 Task: Plan a trip to Taitung City, Taiwan from 10th November, 2023 to 25th November, 2023 for 4 adults.4 bedrooms having 4 beds and 4 bathrooms. Property type can be hotel. Amenities needed are: wifi, TV, free parkinig on premises, gym, breakfast. Look for 4 properties as per requirement.
Action: Mouse moved to (404, 58)
Screenshot: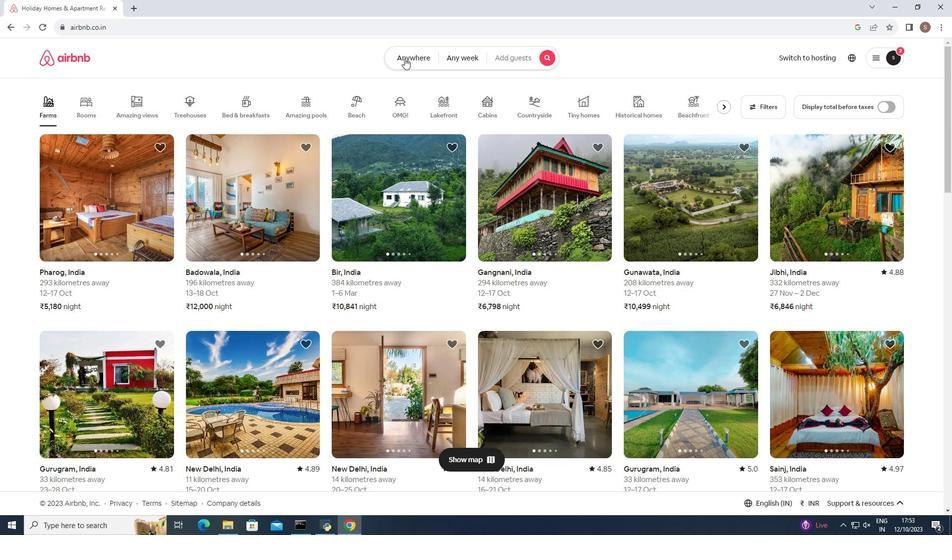 
Action: Mouse pressed left at (404, 58)
Screenshot: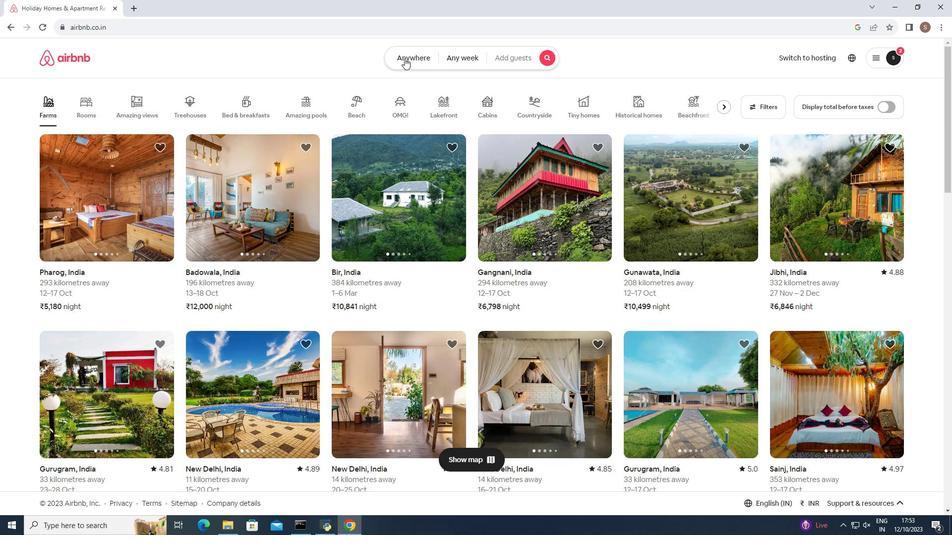 
Action: Mouse moved to (318, 90)
Screenshot: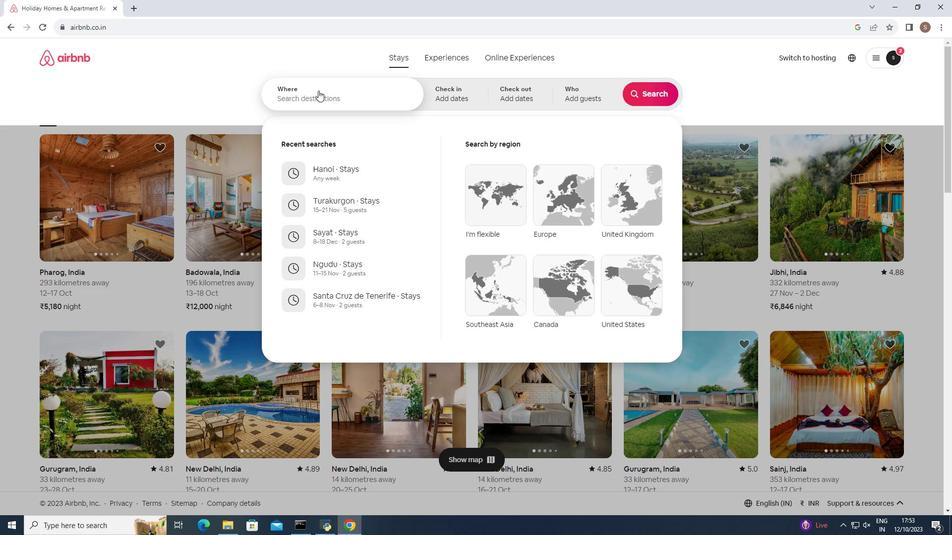 
Action: Mouse pressed left at (318, 90)
Screenshot: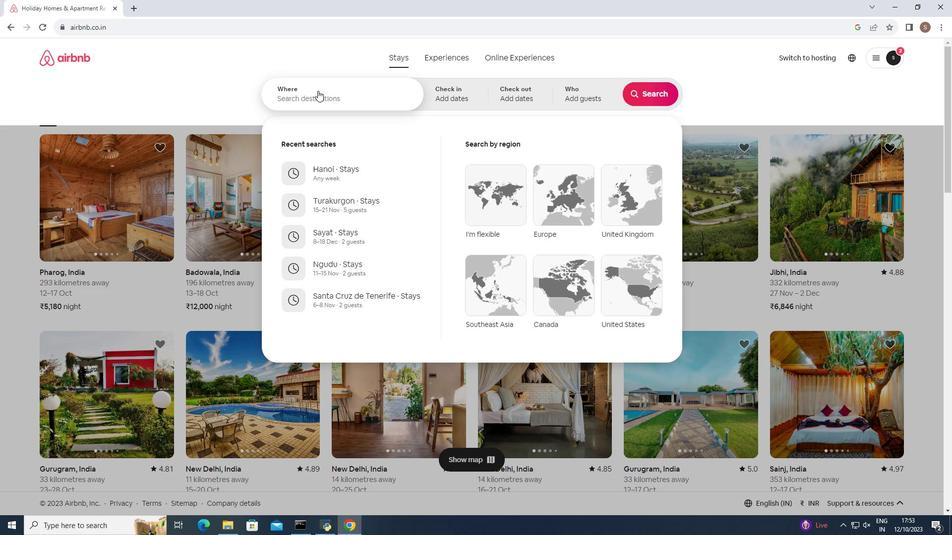 
Action: Key pressed <Key.shift><Key.shift>Taitung<Key.space><Key.shift>City,<Key.space><Key.shift>Taiwan<Key.enter>
Screenshot: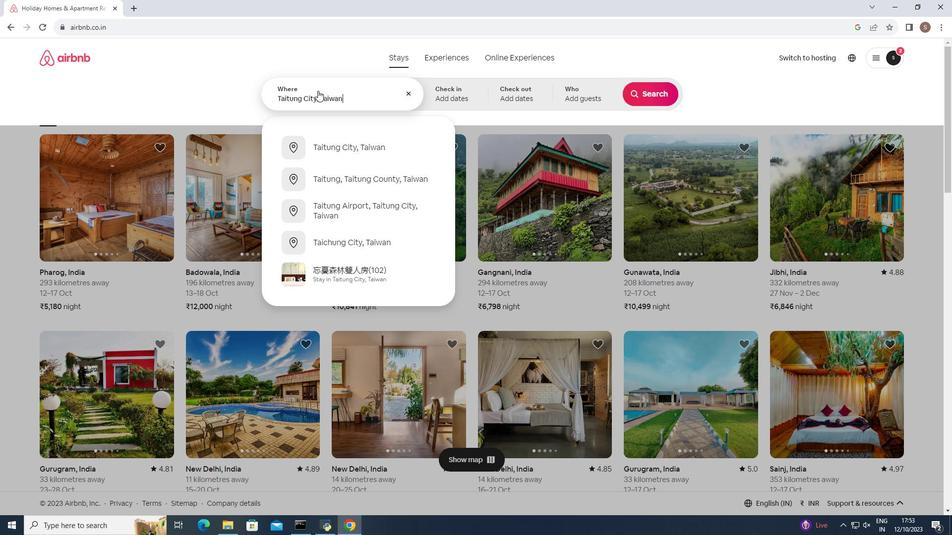 
Action: Mouse moved to (610, 240)
Screenshot: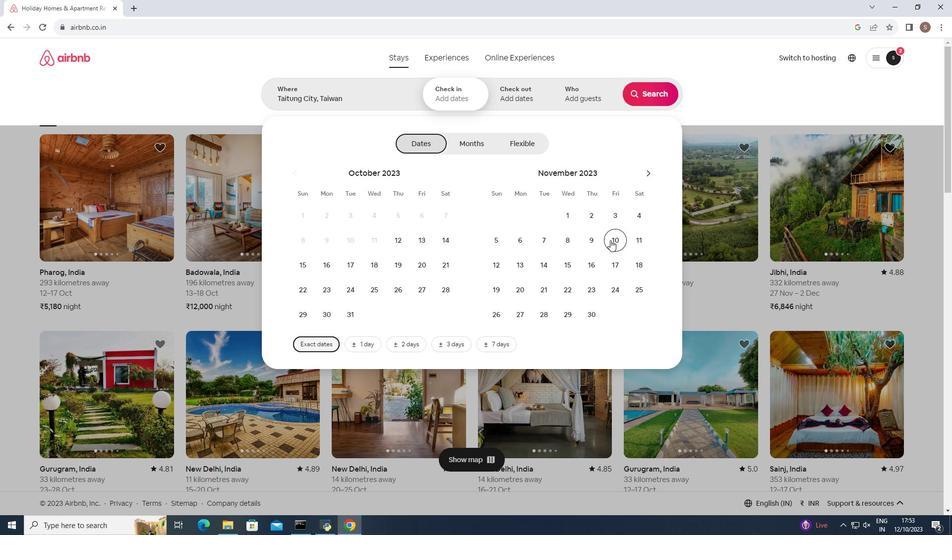 
Action: Mouse pressed left at (610, 240)
Screenshot: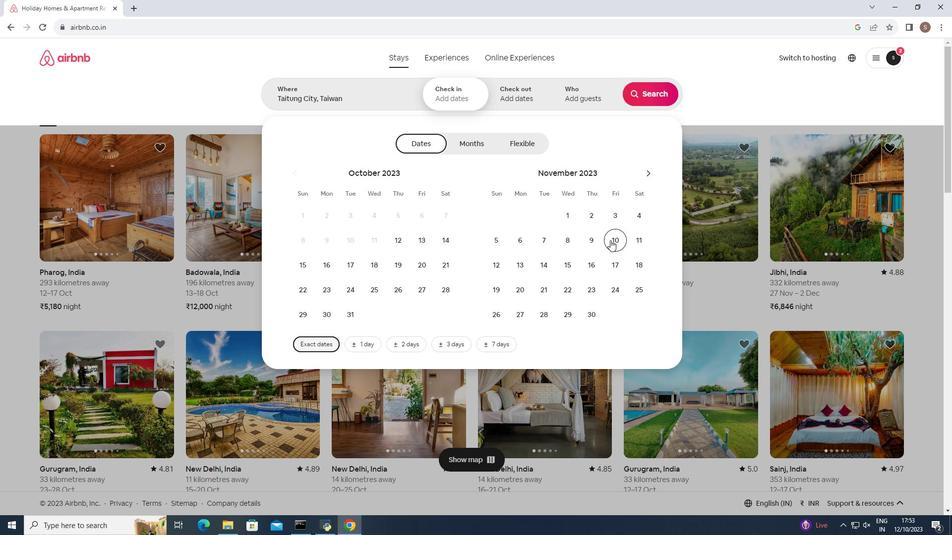
Action: Mouse moved to (635, 288)
Screenshot: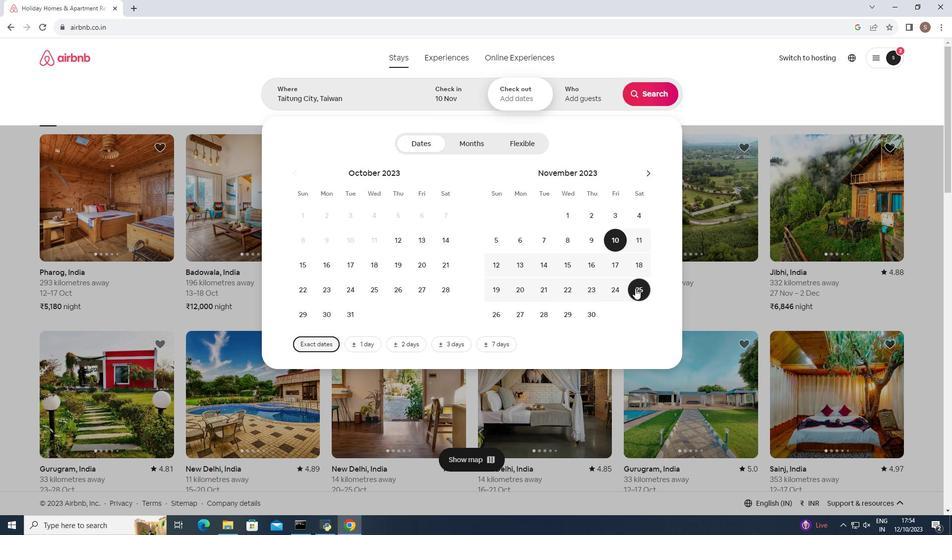 
Action: Mouse pressed left at (635, 288)
Screenshot: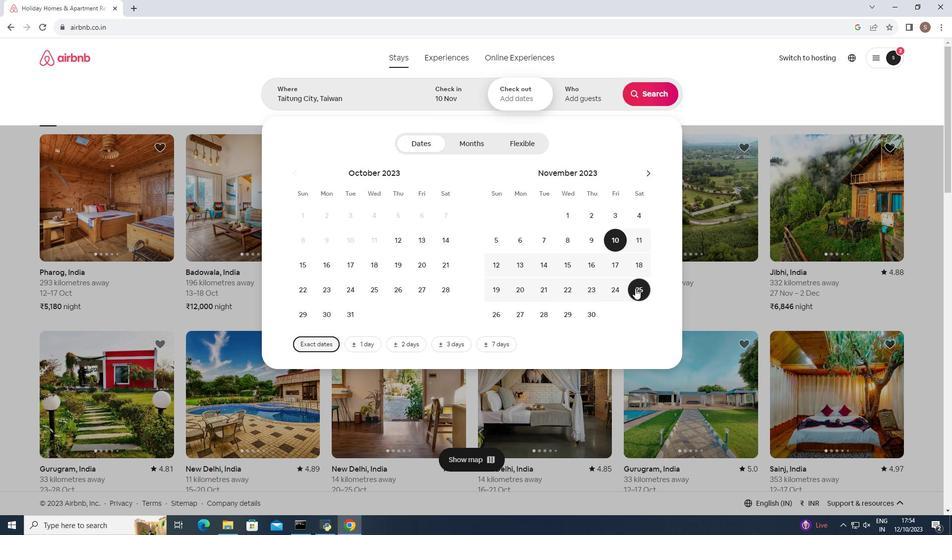 
Action: Mouse moved to (581, 98)
Screenshot: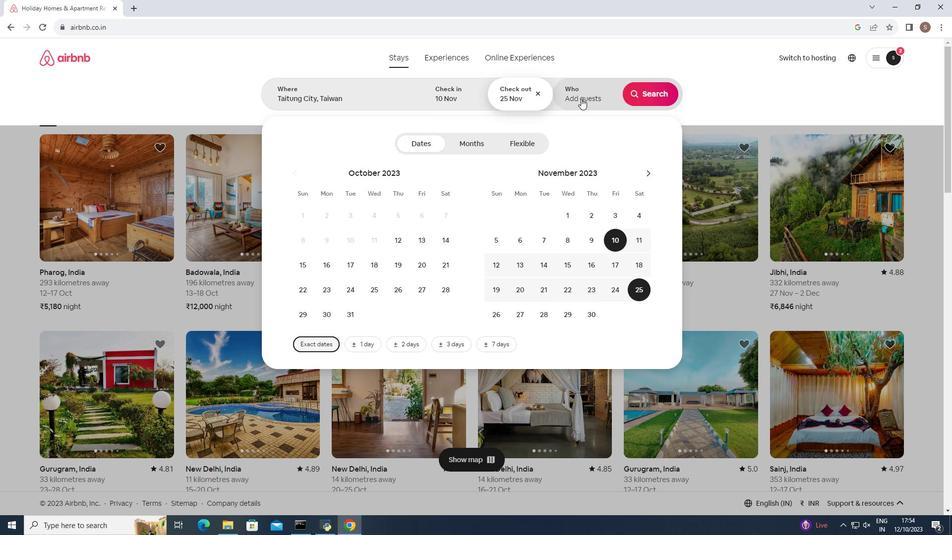 
Action: Mouse pressed left at (581, 98)
Screenshot: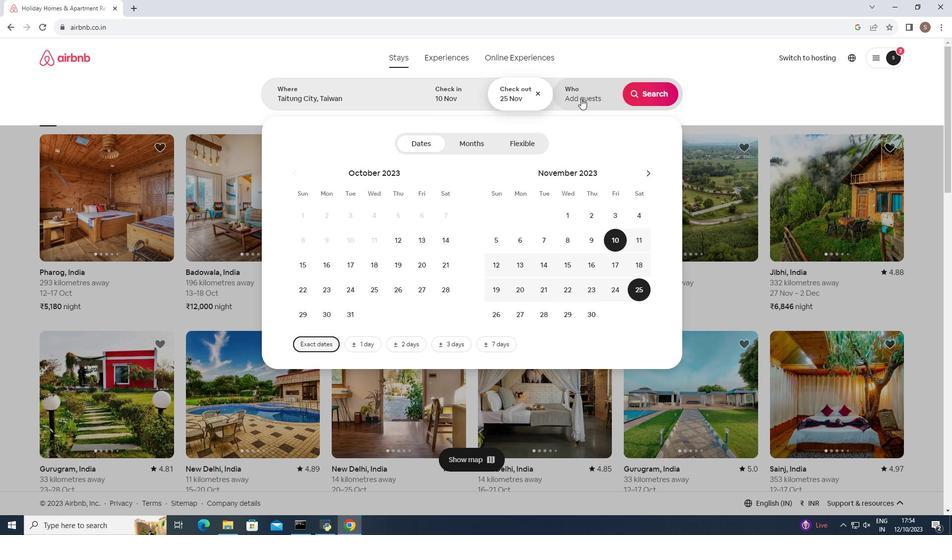 
Action: Mouse moved to (654, 146)
Screenshot: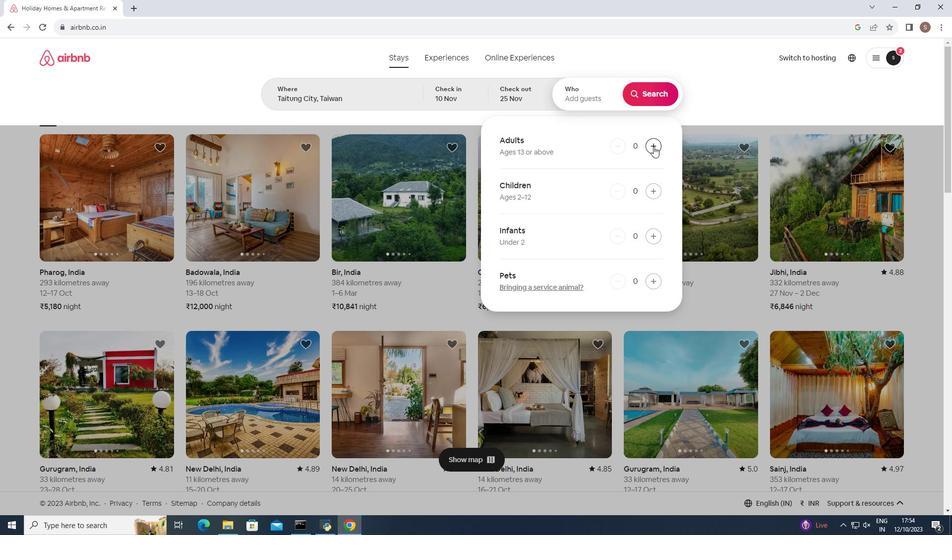 
Action: Mouse pressed left at (654, 146)
Screenshot: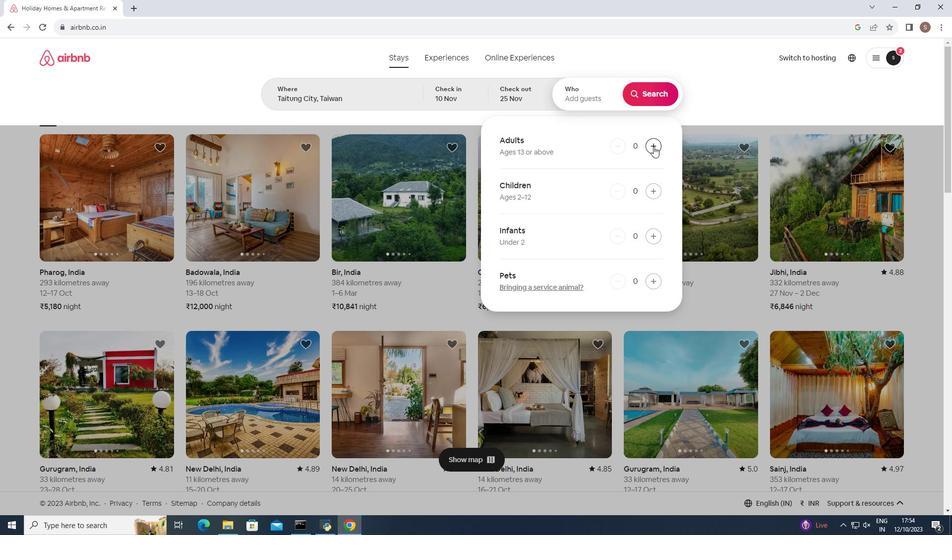 
Action: Mouse pressed left at (654, 146)
Screenshot: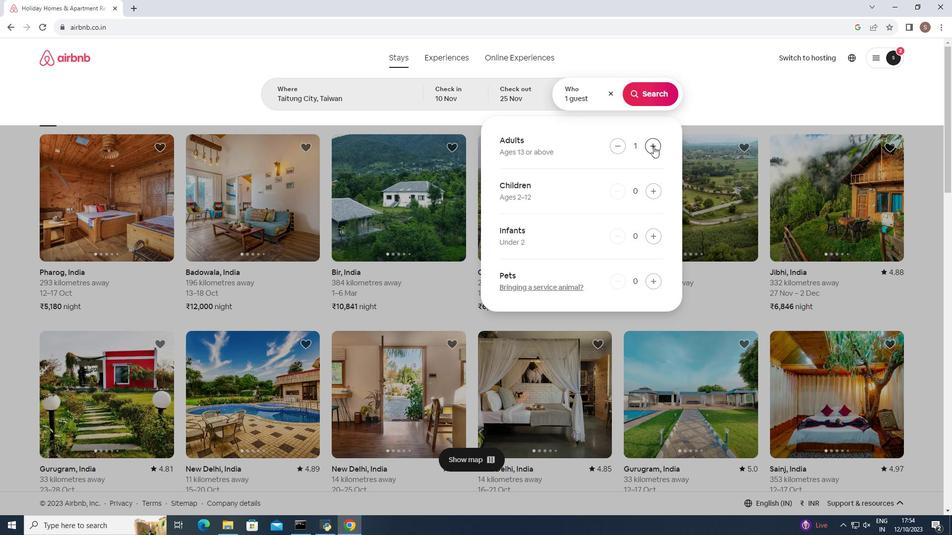 
Action: Mouse pressed left at (654, 146)
Screenshot: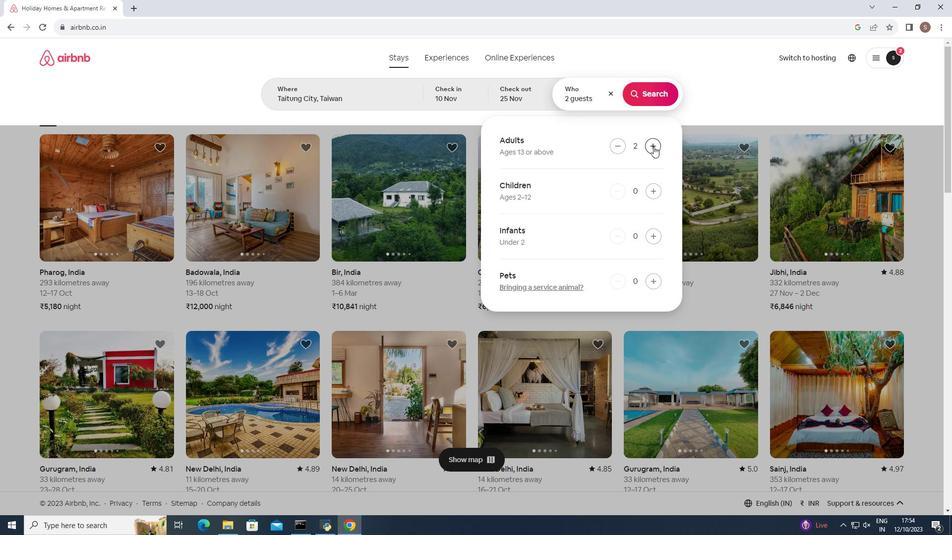 
Action: Mouse pressed left at (654, 146)
Screenshot: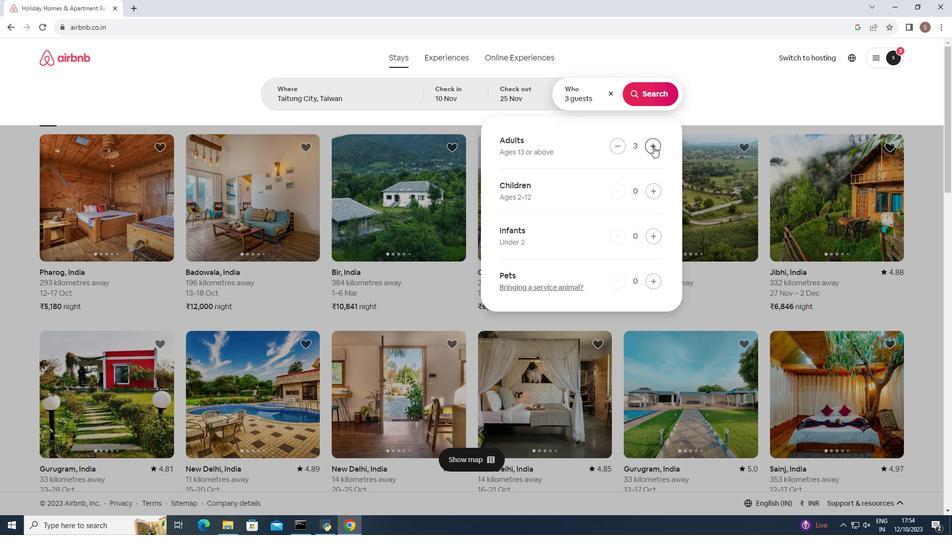 
Action: Mouse moved to (648, 90)
Screenshot: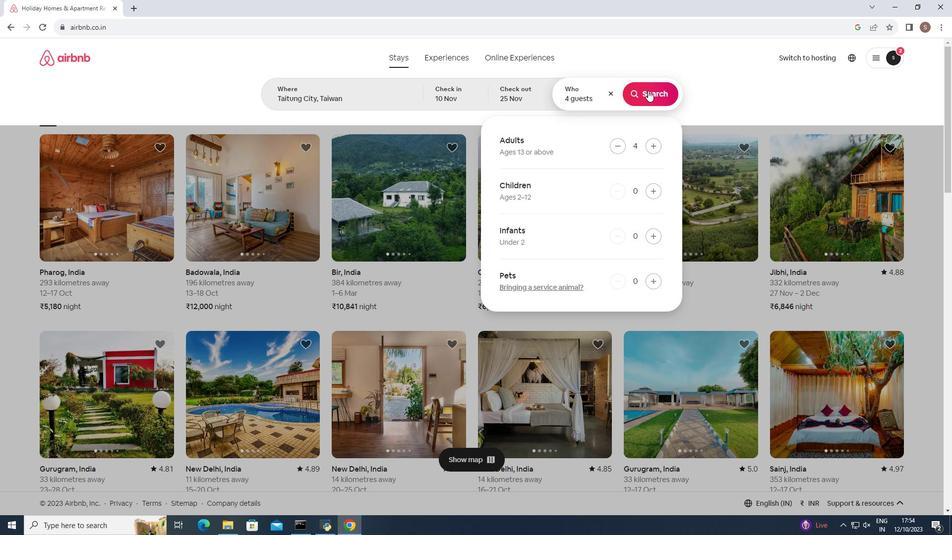 
Action: Mouse pressed left at (648, 90)
Screenshot: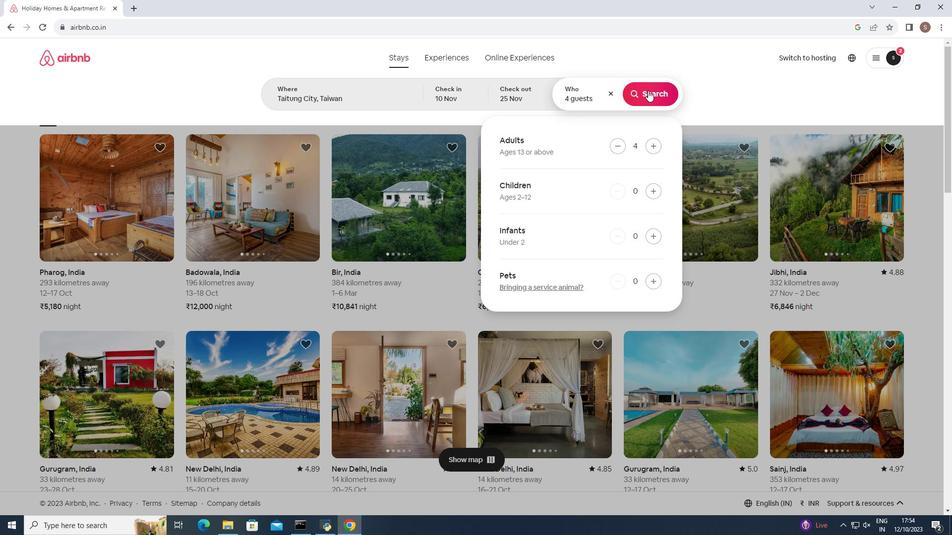 
Action: Mouse moved to (785, 96)
Screenshot: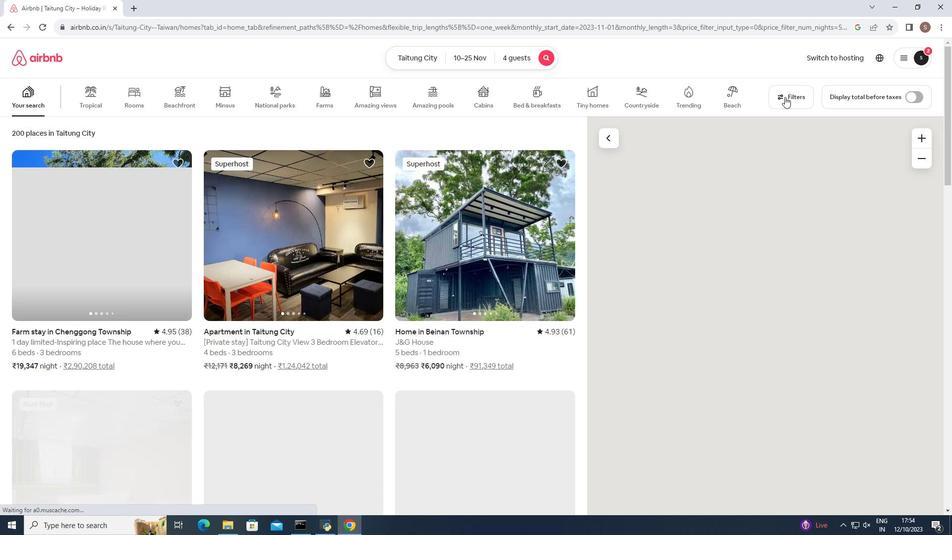
Action: Mouse pressed left at (785, 96)
Screenshot: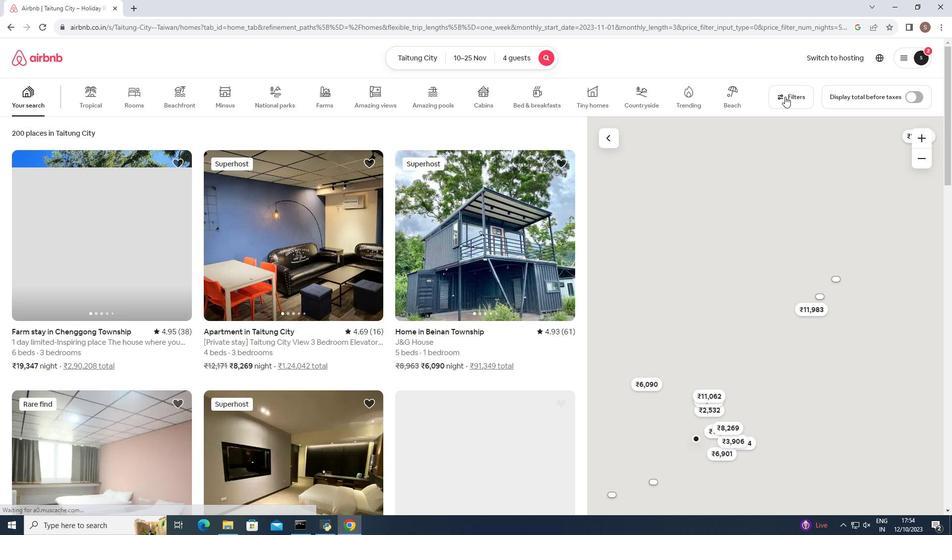 
Action: Mouse moved to (550, 250)
Screenshot: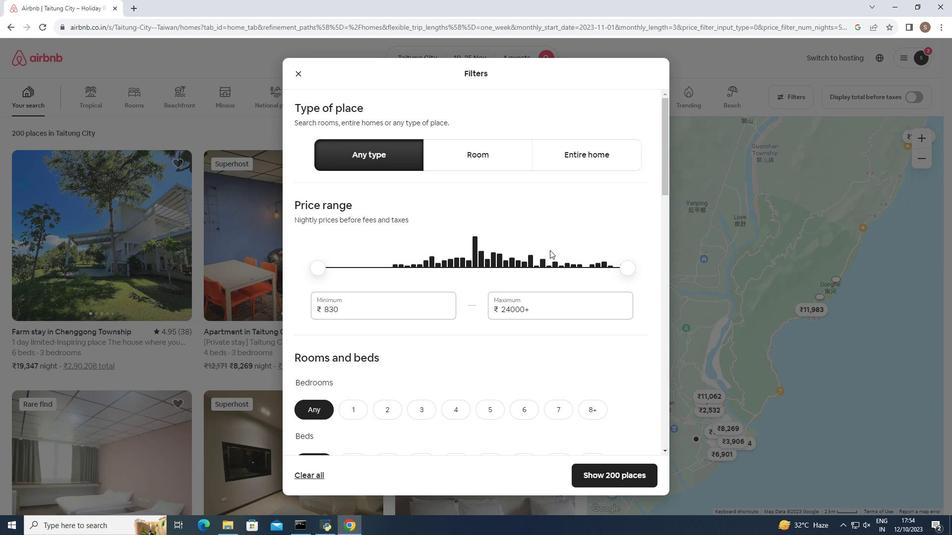 
Action: Mouse scrolled (550, 250) with delta (0, 0)
Screenshot: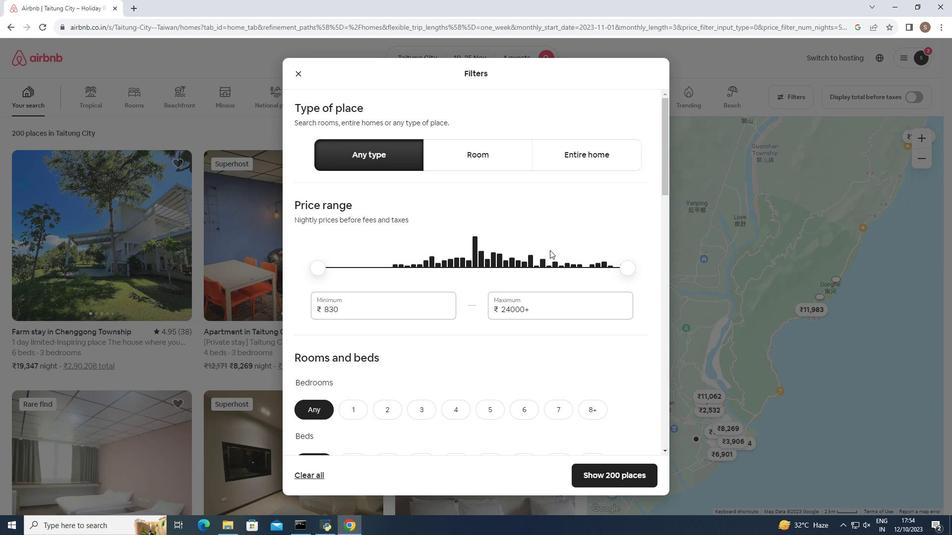
Action: Mouse scrolled (550, 250) with delta (0, 0)
Screenshot: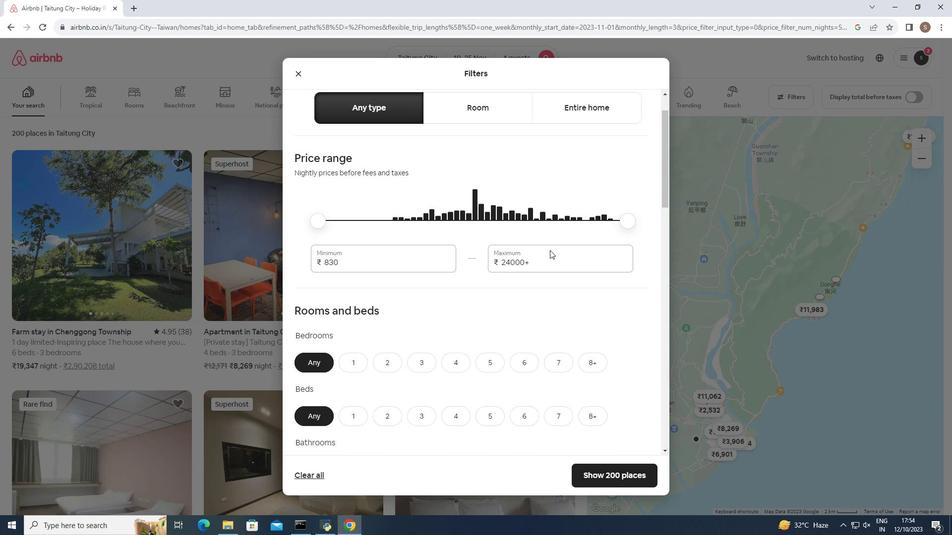 
Action: Mouse moved to (457, 309)
Screenshot: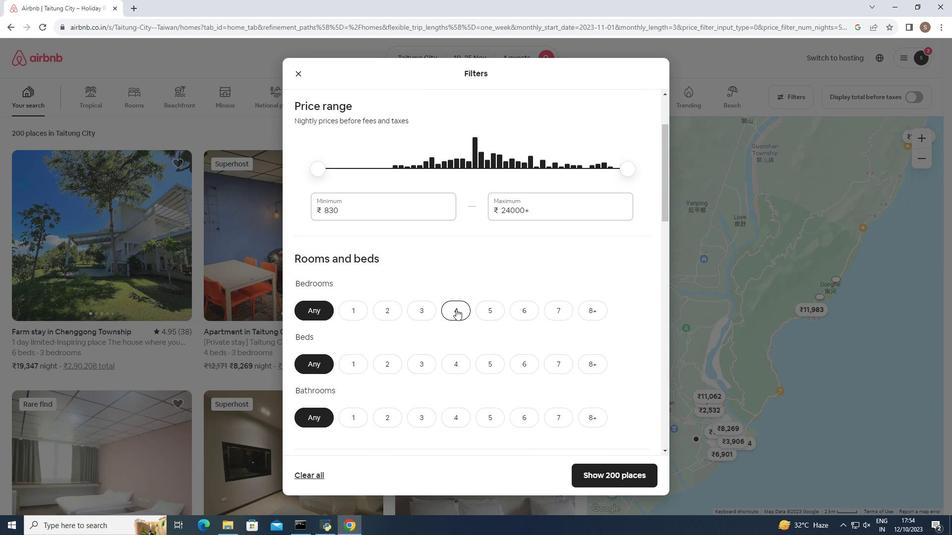 
Action: Mouse pressed left at (457, 309)
Screenshot: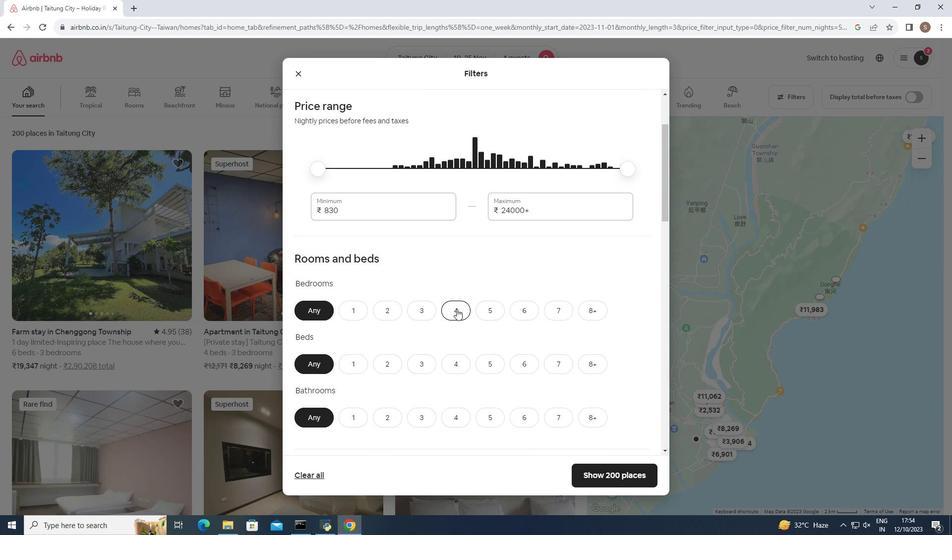 
Action: Mouse moved to (457, 361)
Screenshot: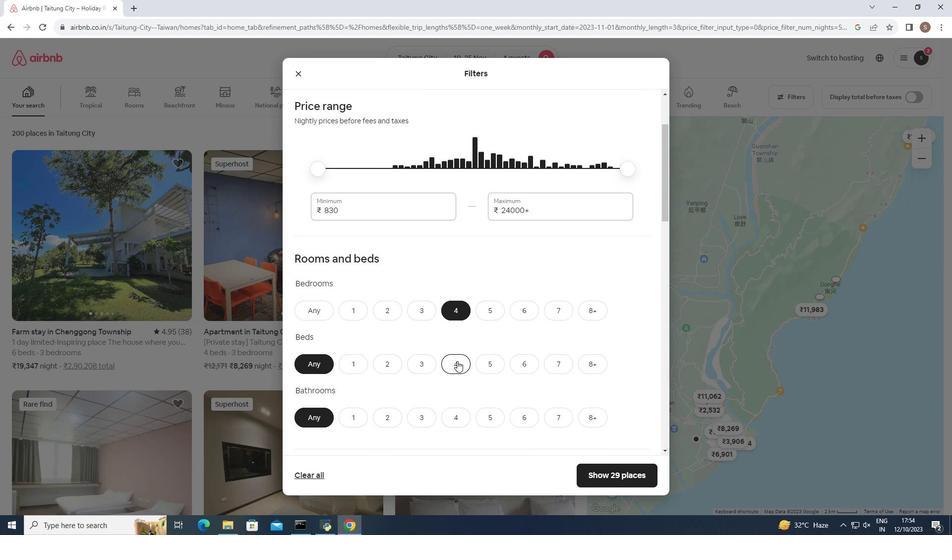 
Action: Mouse pressed left at (457, 361)
Screenshot: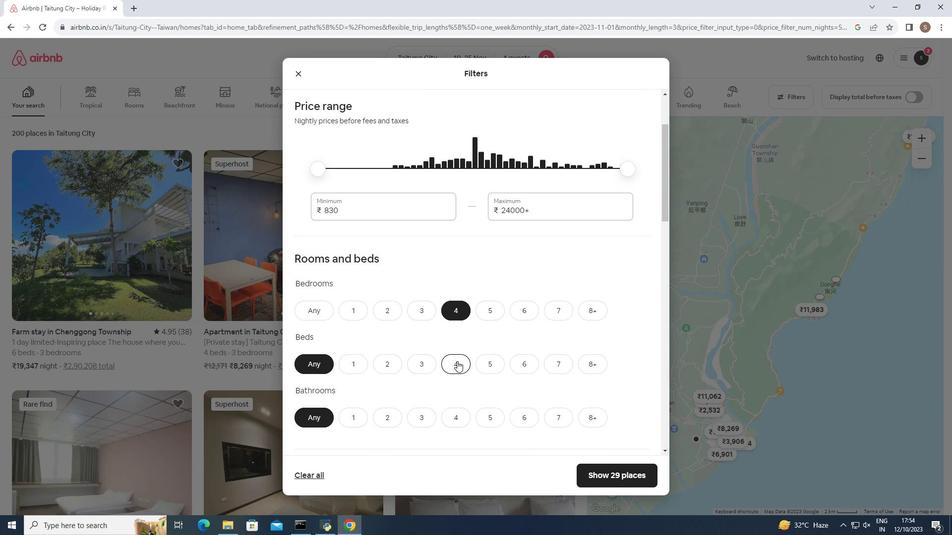
Action: Mouse moved to (455, 418)
Screenshot: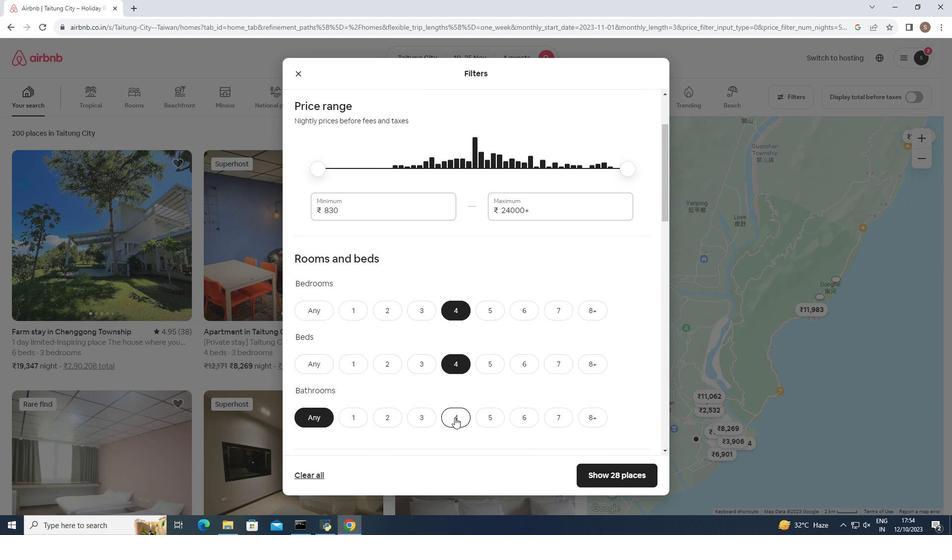
Action: Mouse pressed left at (455, 418)
Screenshot: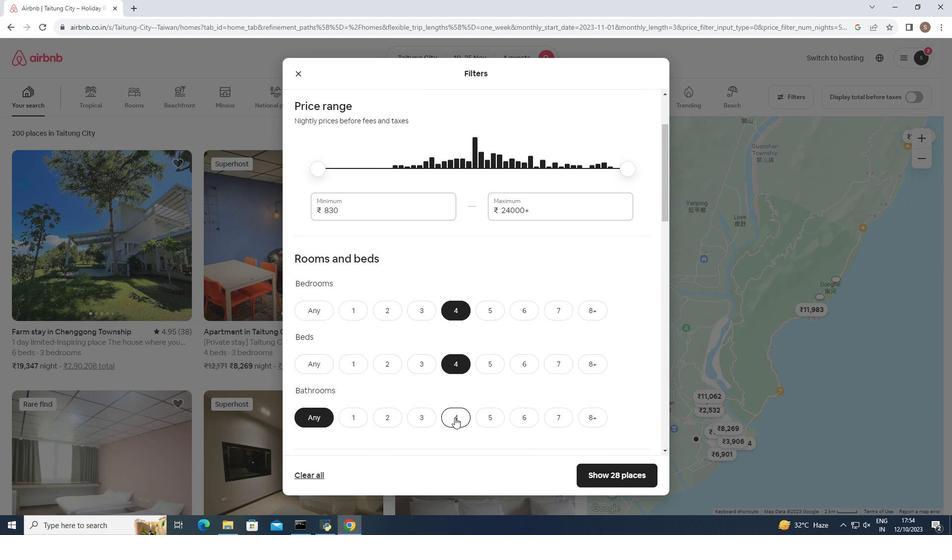 
Action: Mouse moved to (451, 350)
Screenshot: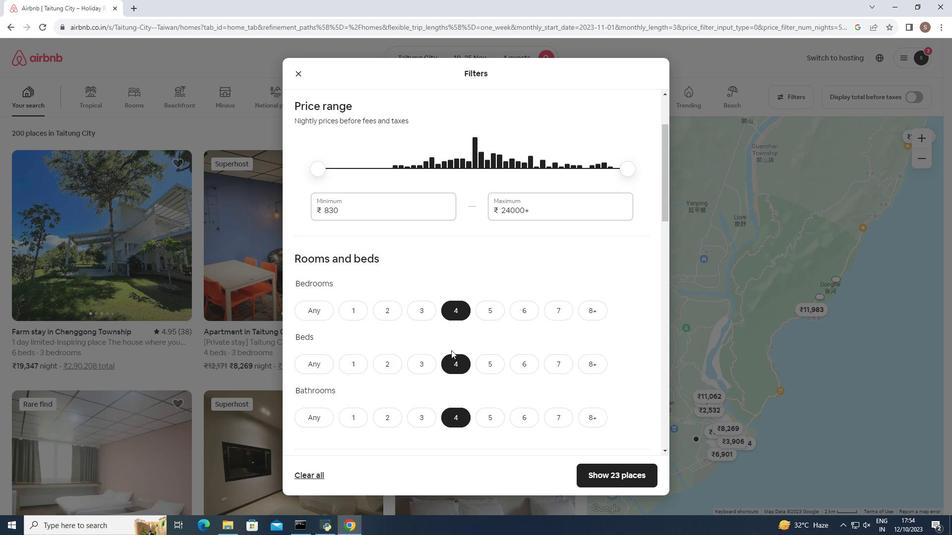 
Action: Mouse scrolled (451, 350) with delta (0, 0)
Screenshot: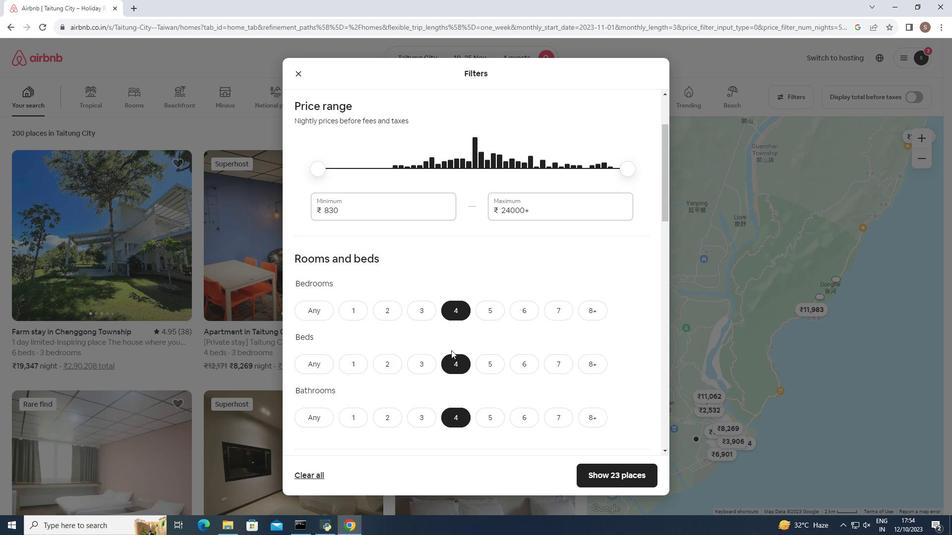 
Action: Mouse scrolled (451, 350) with delta (0, 0)
Screenshot: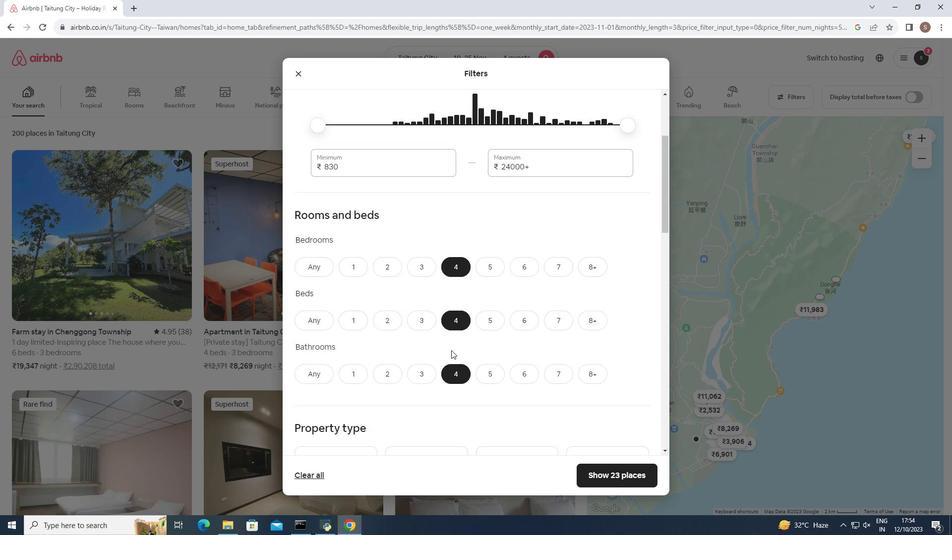 
Action: Mouse scrolled (451, 350) with delta (0, 0)
Screenshot: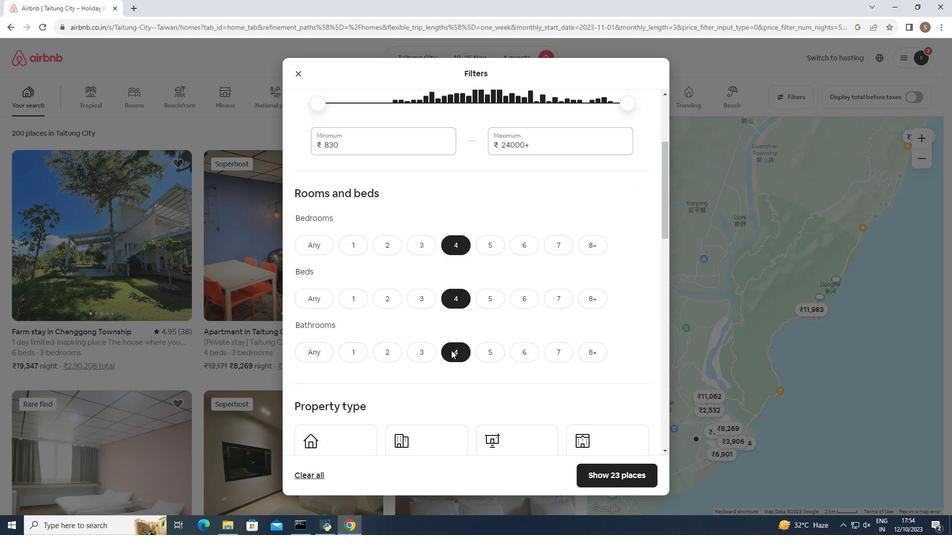 
Action: Mouse scrolled (451, 350) with delta (0, 0)
Screenshot: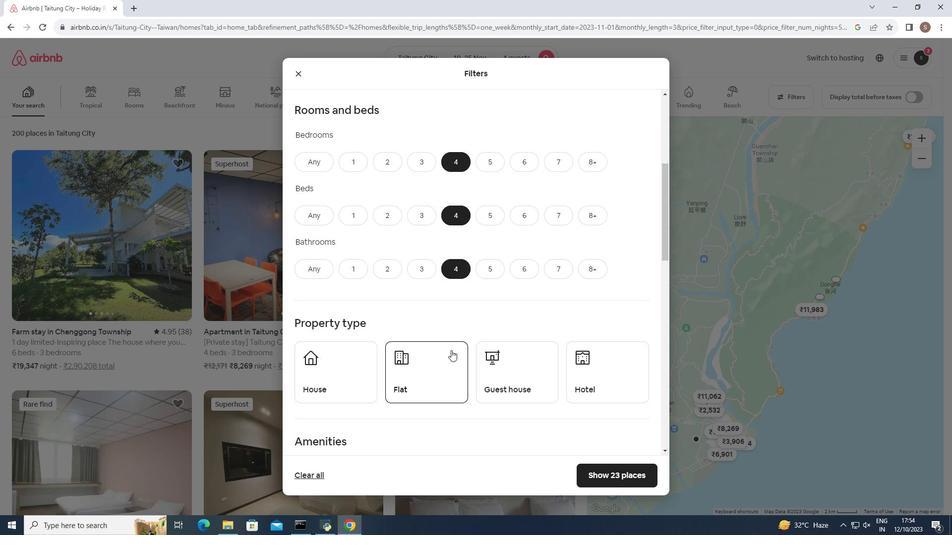 
Action: Mouse scrolled (451, 350) with delta (0, 0)
Screenshot: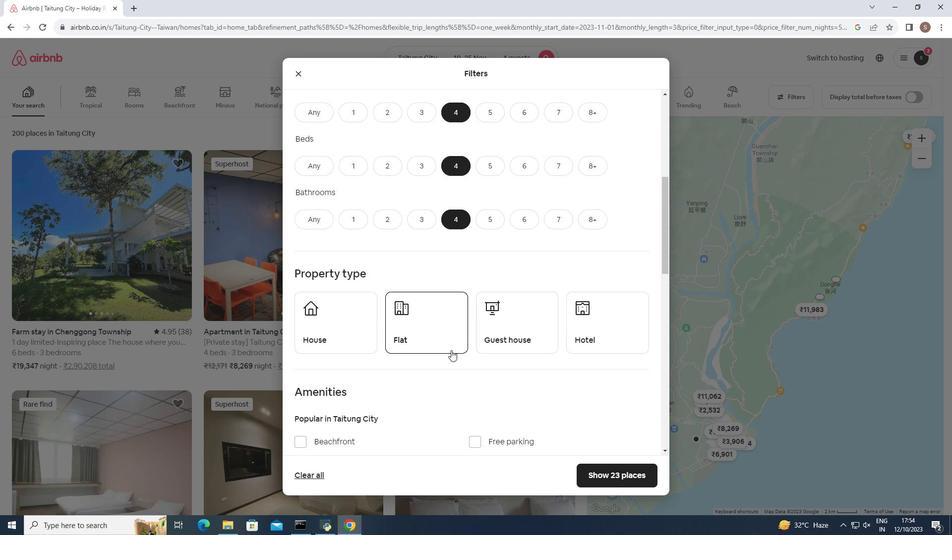 
Action: Mouse moved to (576, 285)
Screenshot: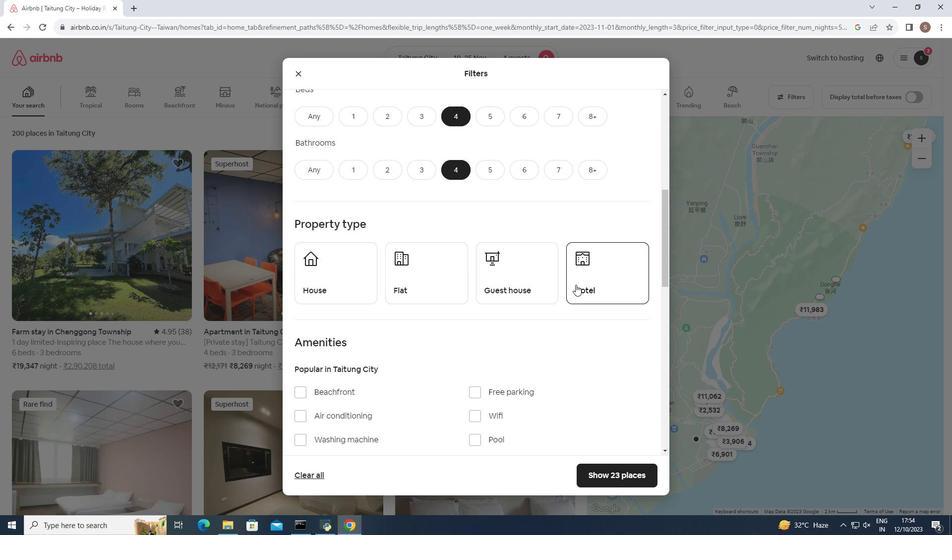 
Action: Mouse pressed left at (576, 285)
Screenshot: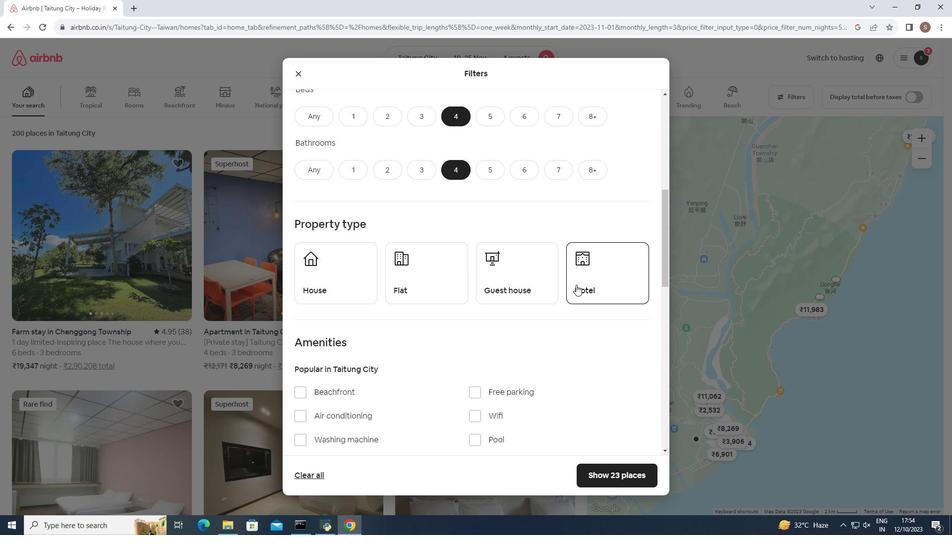 
Action: Mouse moved to (396, 339)
Screenshot: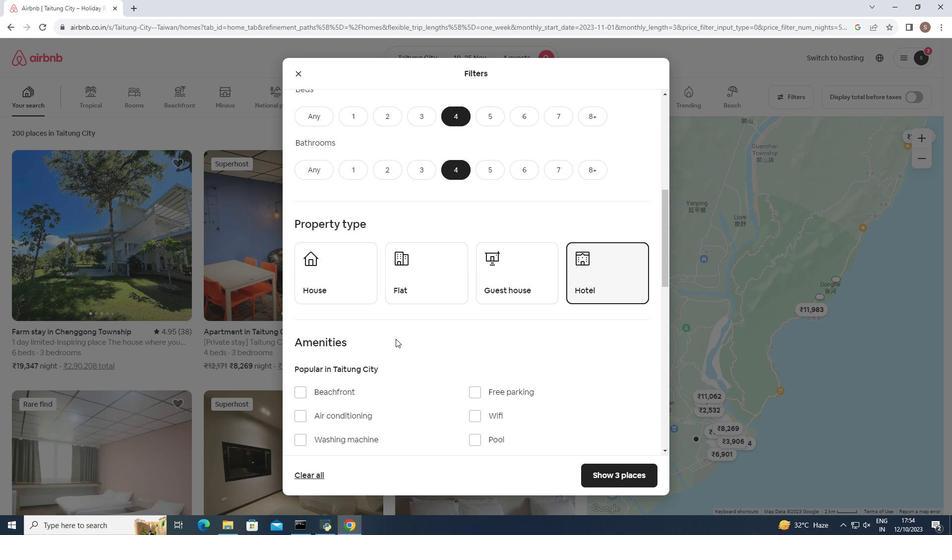 
Action: Mouse scrolled (396, 338) with delta (0, 0)
Screenshot: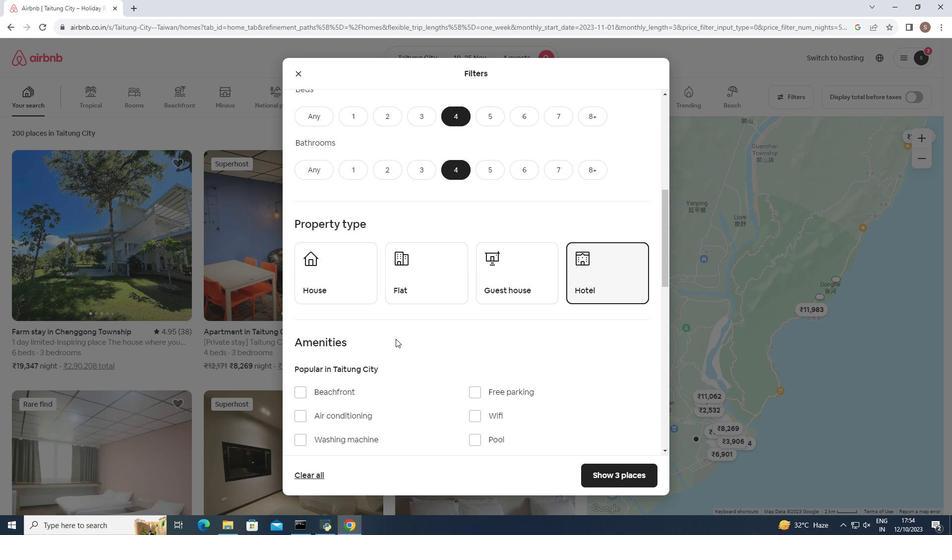 
Action: Mouse moved to (396, 338)
Screenshot: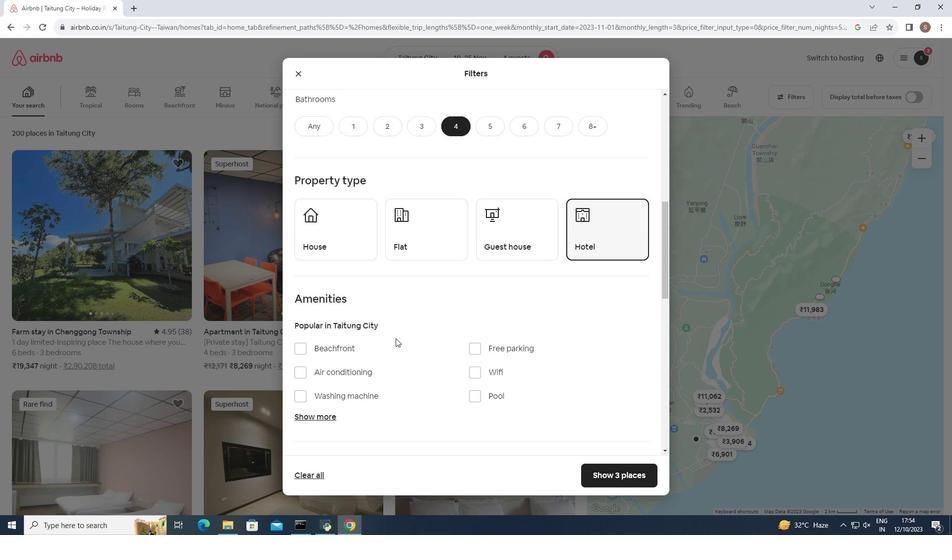 
Action: Mouse scrolled (396, 338) with delta (0, 0)
Screenshot: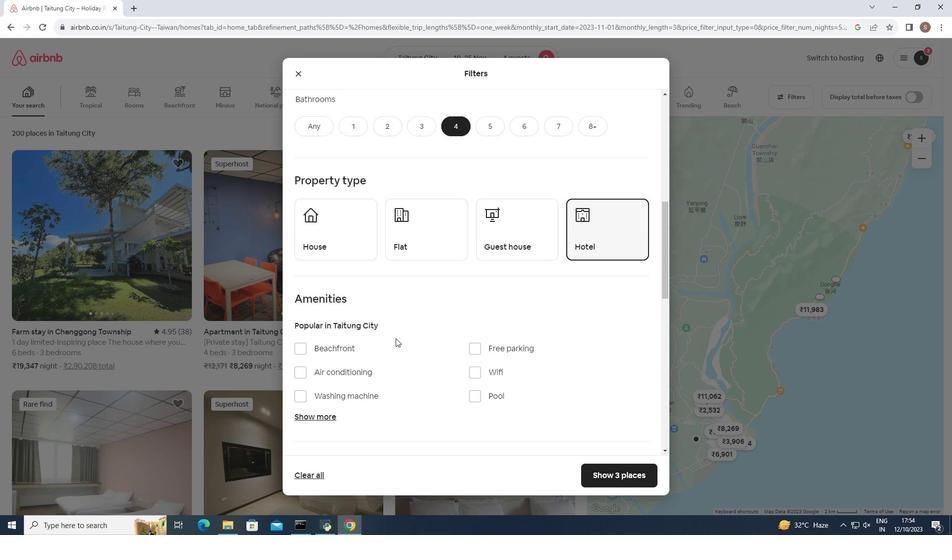 
Action: Mouse moved to (325, 364)
Screenshot: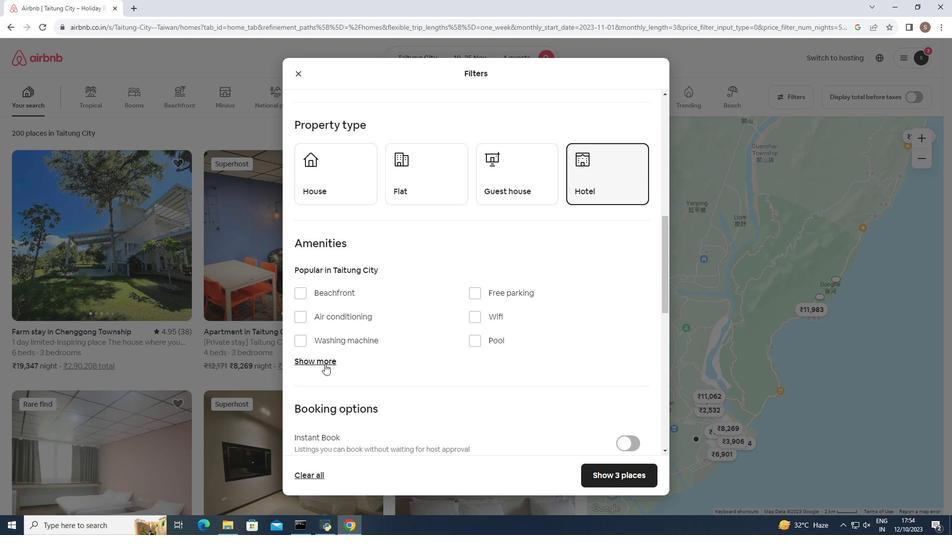 
Action: Mouse pressed left at (325, 364)
Screenshot: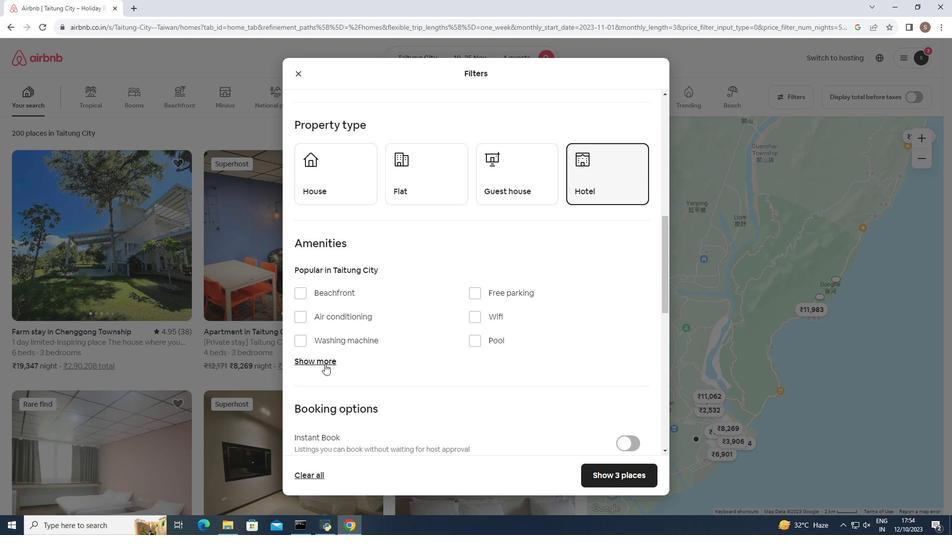 
Action: Mouse moved to (477, 318)
Screenshot: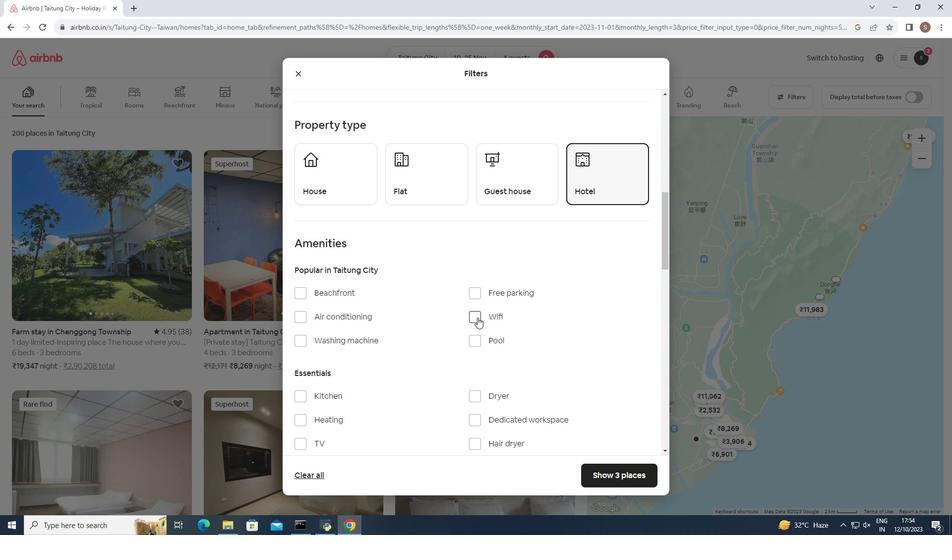 
Action: Mouse pressed left at (477, 318)
Screenshot: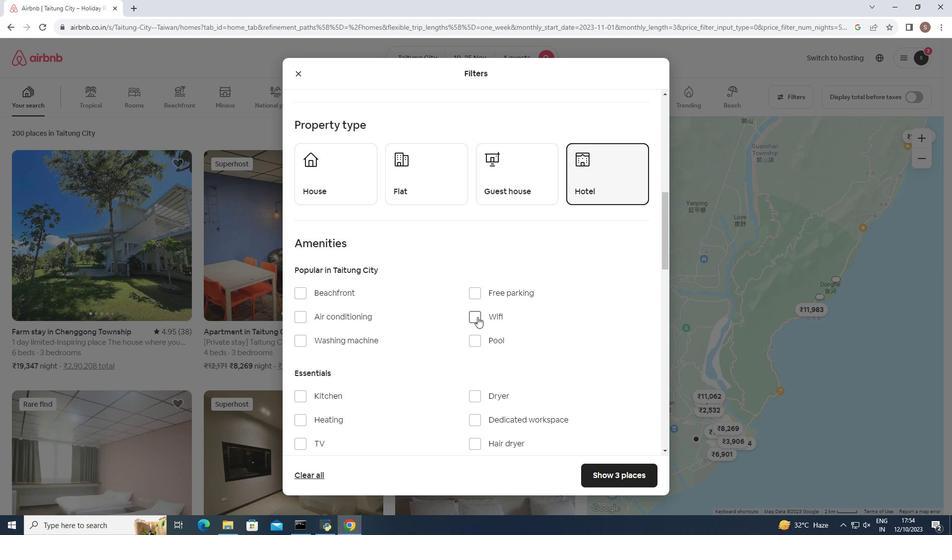 
Action: Mouse moved to (477, 318)
Screenshot: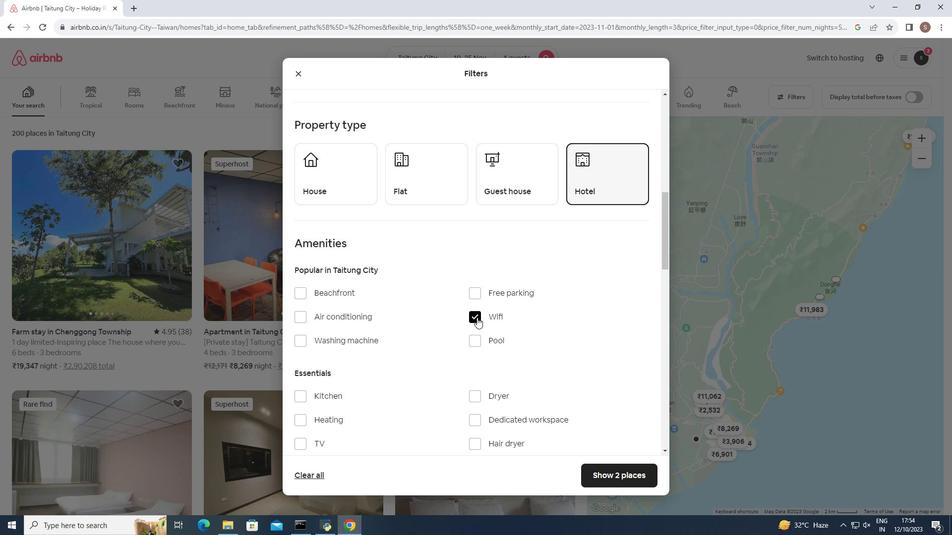 
Action: Mouse scrolled (477, 317) with delta (0, 0)
Screenshot: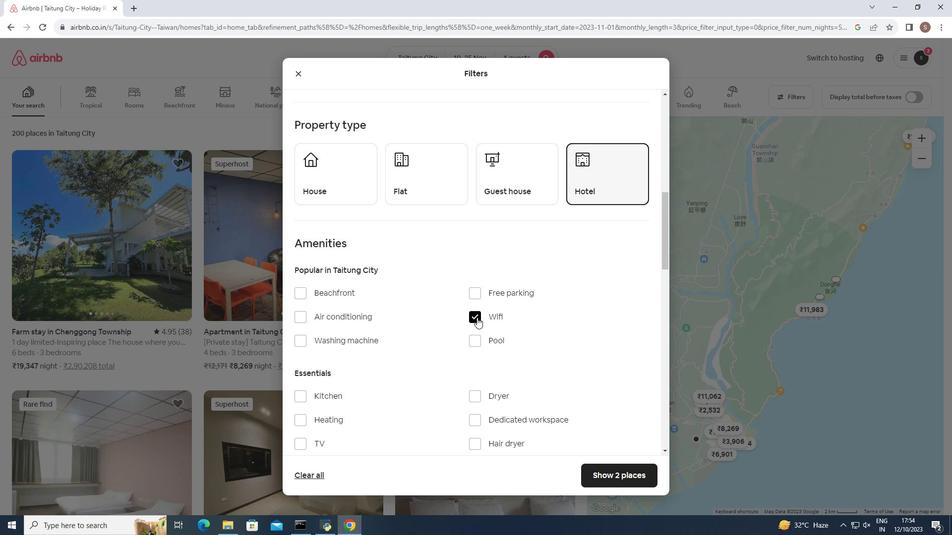 
Action: Mouse scrolled (477, 317) with delta (0, 0)
Screenshot: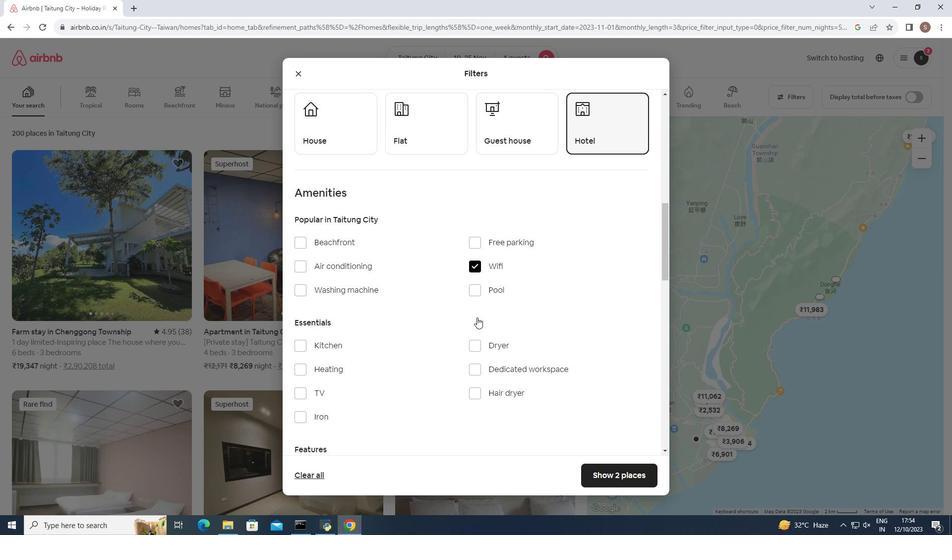 
Action: Mouse moved to (302, 343)
Screenshot: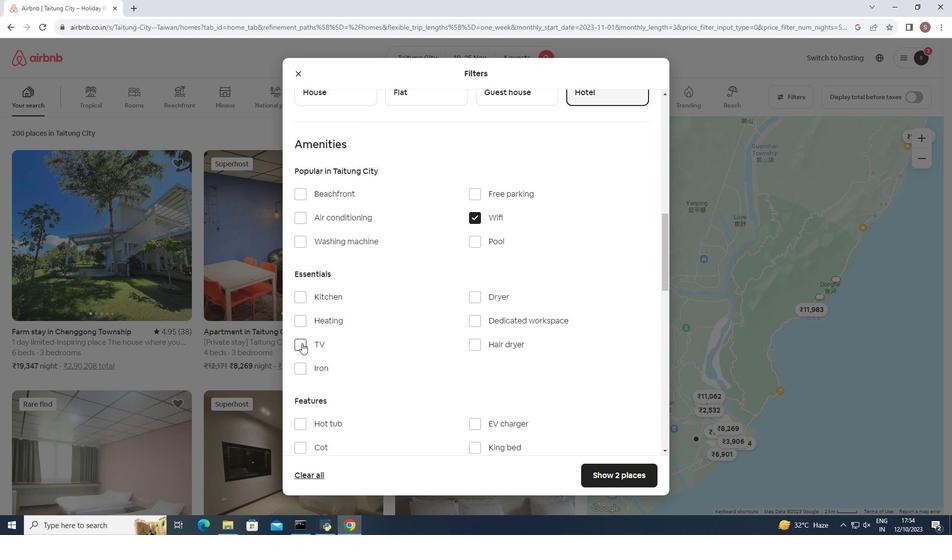 
Action: Mouse pressed left at (302, 343)
Screenshot: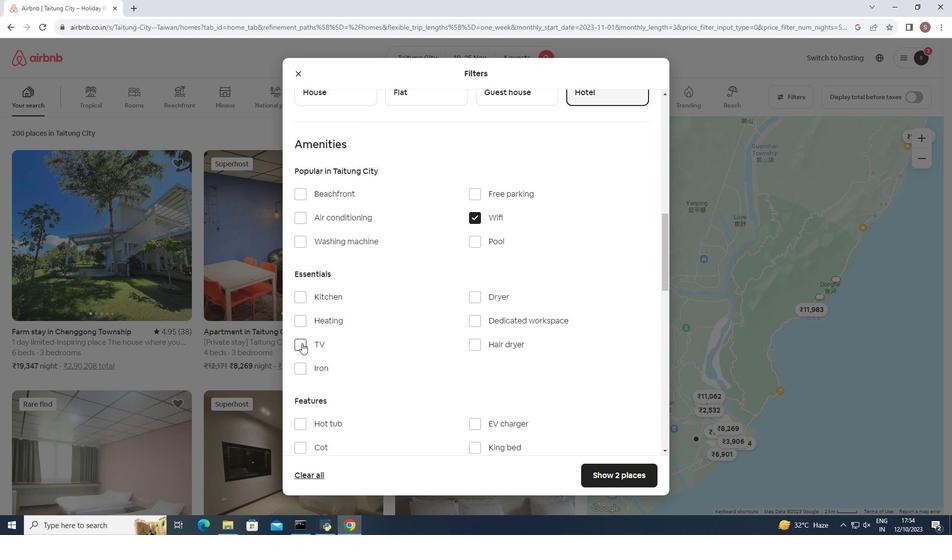 
Action: Mouse moved to (475, 188)
Screenshot: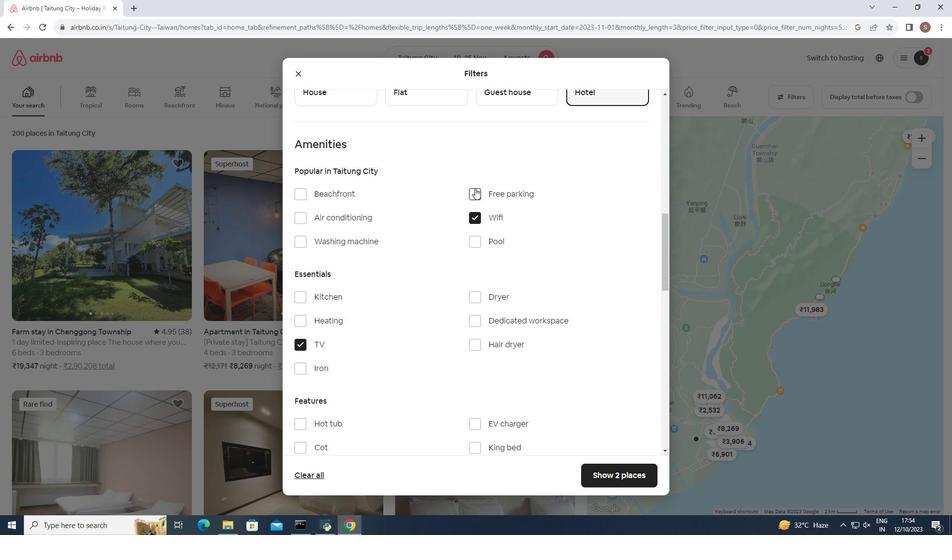 
Action: Mouse pressed left at (475, 188)
Screenshot: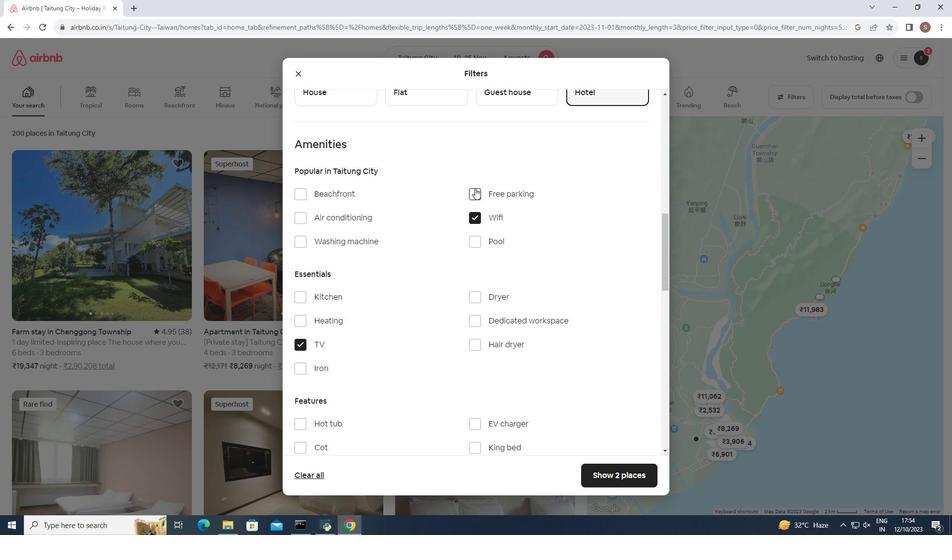 
Action: Mouse moved to (410, 288)
Screenshot: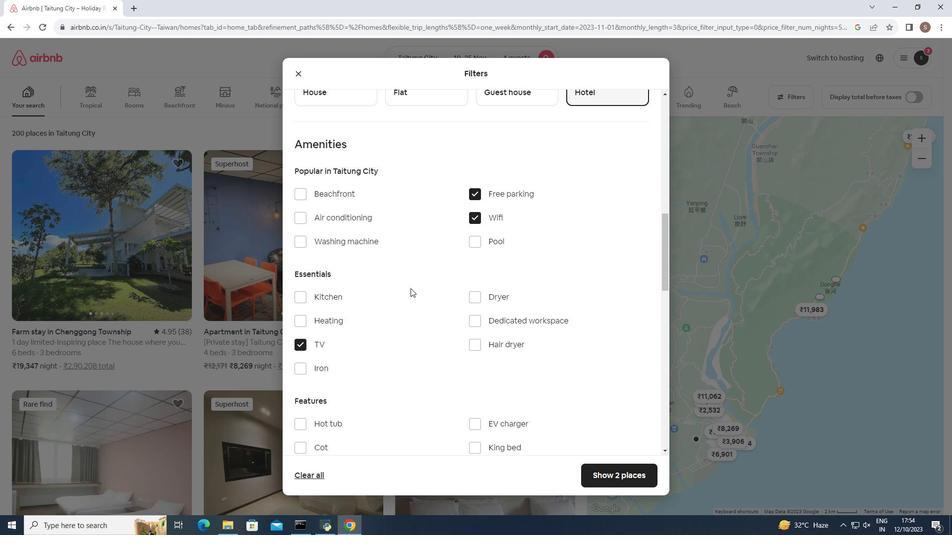 
Action: Mouse scrolled (410, 288) with delta (0, 0)
Screenshot: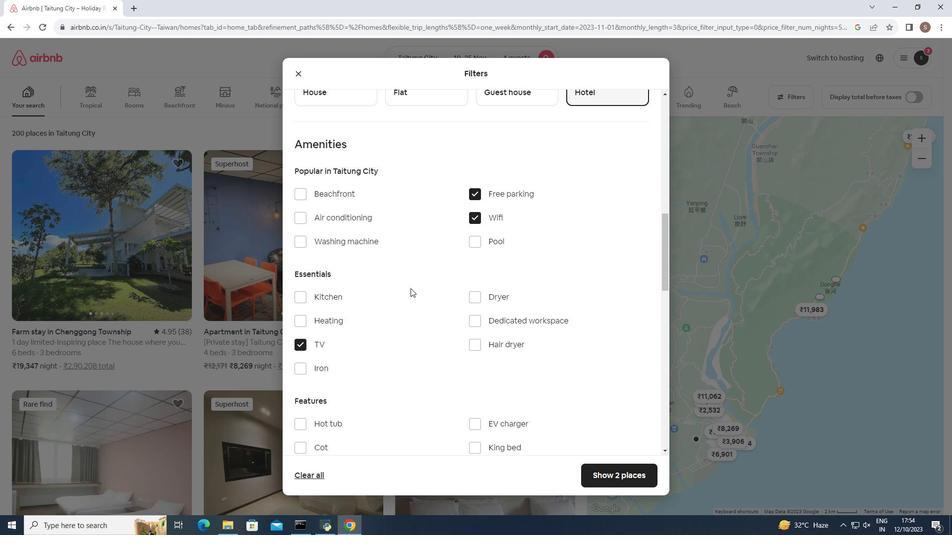 
Action: Mouse scrolled (410, 288) with delta (0, 0)
Screenshot: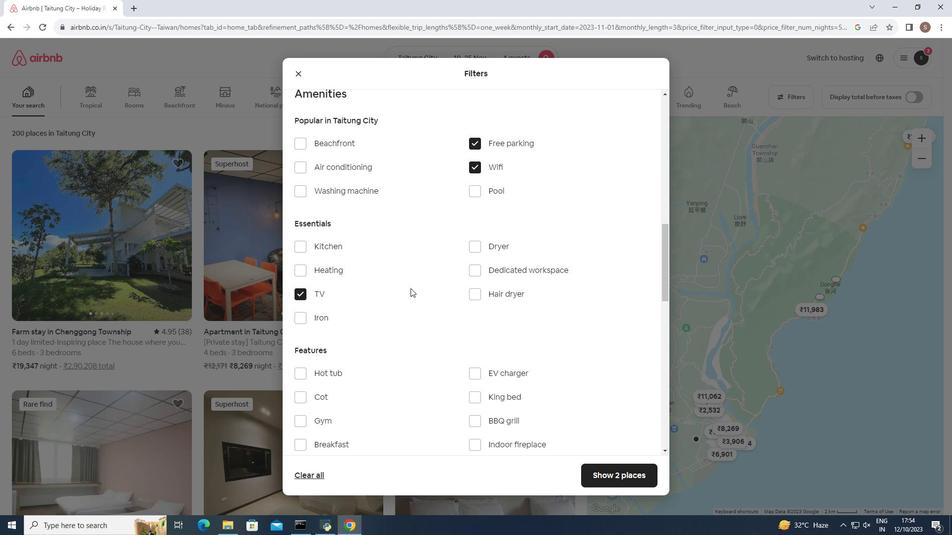 
Action: Mouse moved to (294, 373)
Screenshot: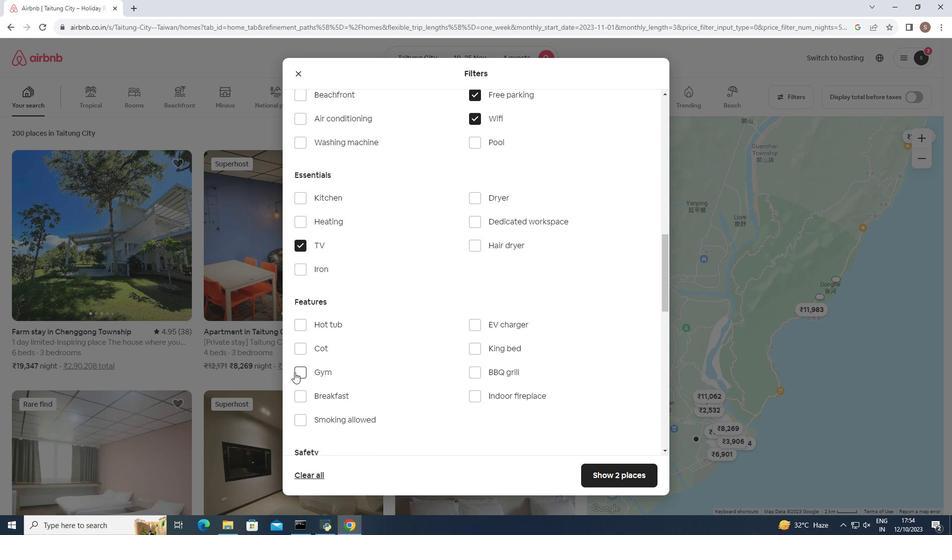 
Action: Mouse pressed left at (294, 373)
Screenshot: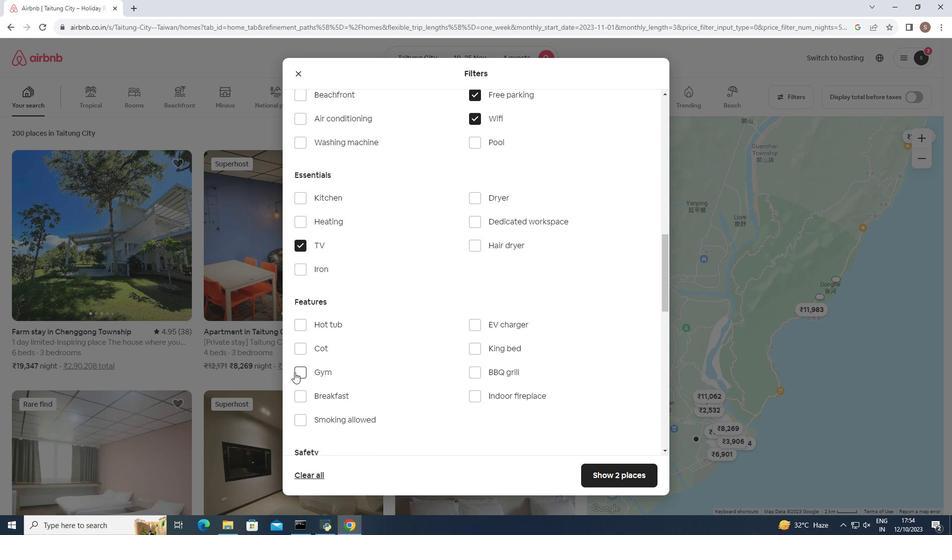 
Action: Mouse moved to (304, 402)
Screenshot: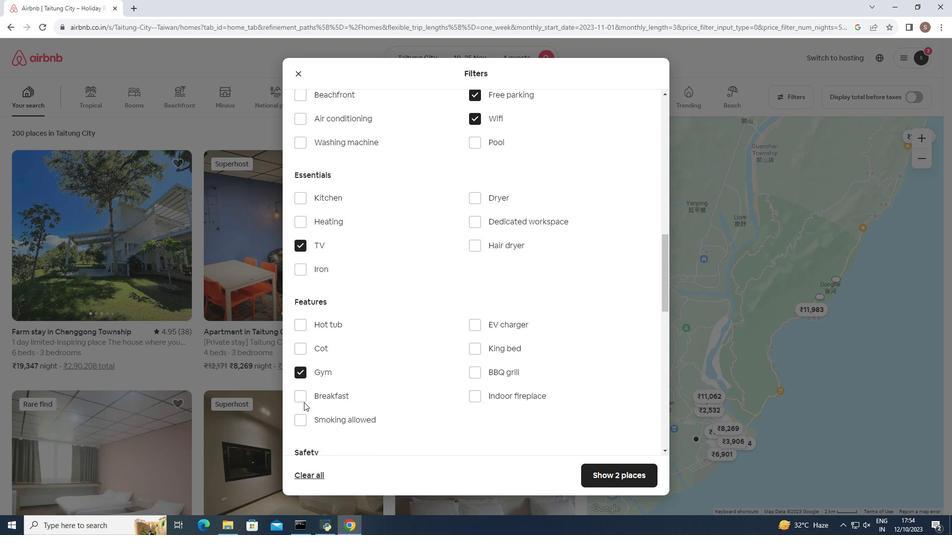 
Action: Mouse pressed left at (304, 402)
Screenshot: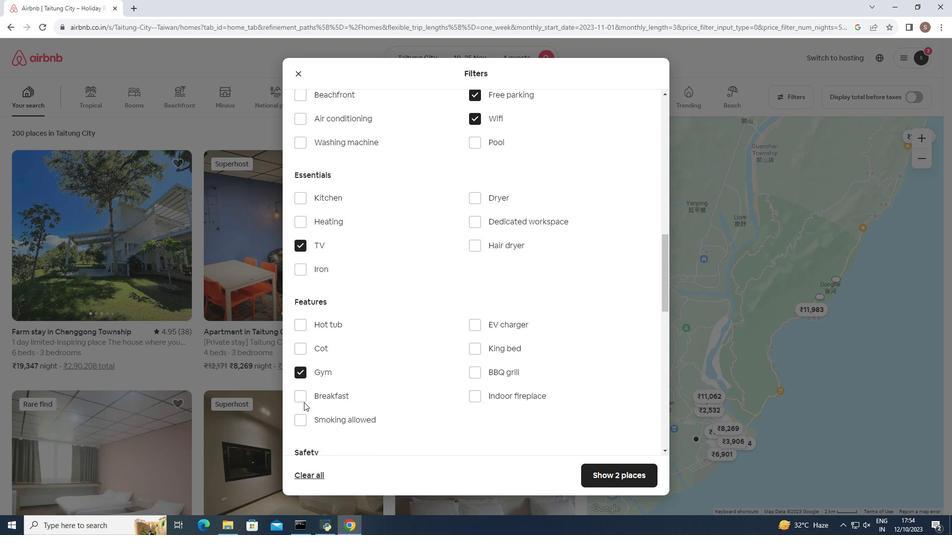 
Action: Mouse moved to (295, 397)
Screenshot: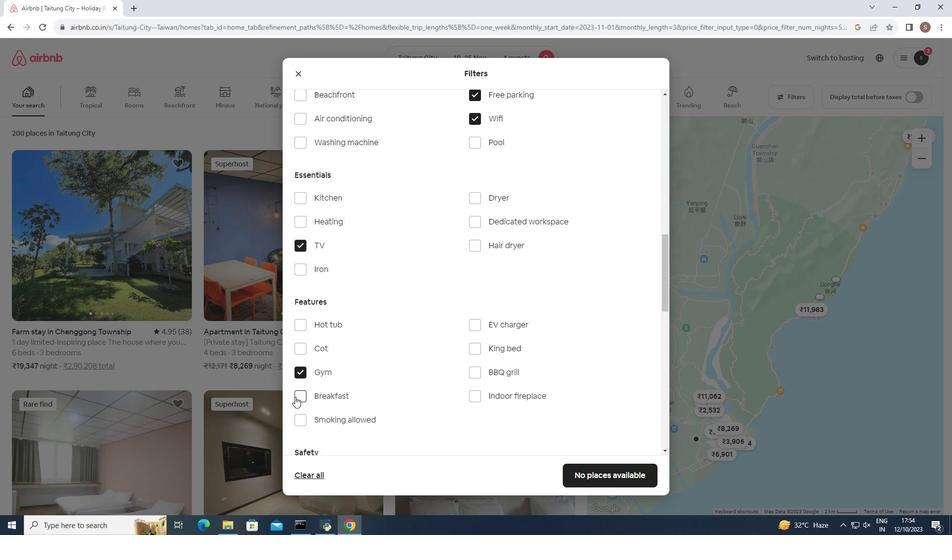 
Action: Mouse pressed left at (295, 397)
Screenshot: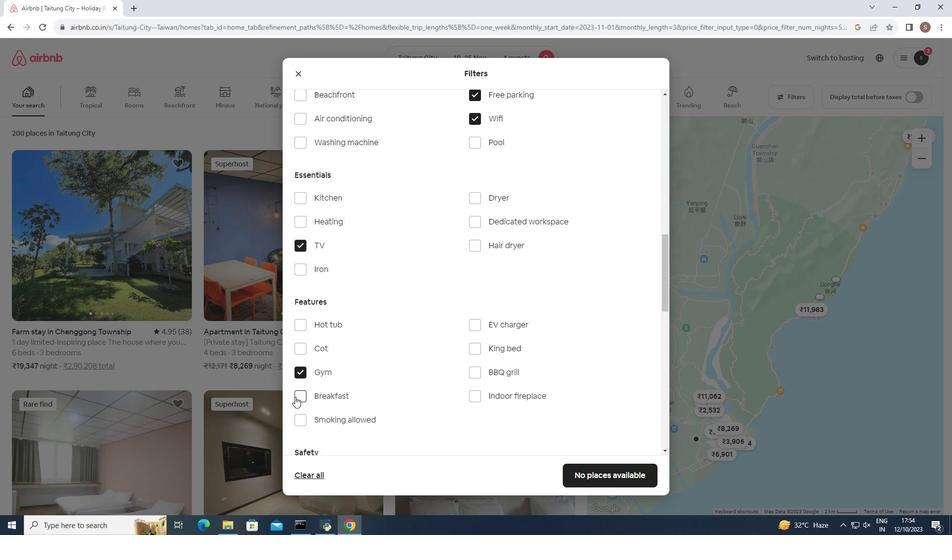 
Action: Mouse moved to (608, 475)
Screenshot: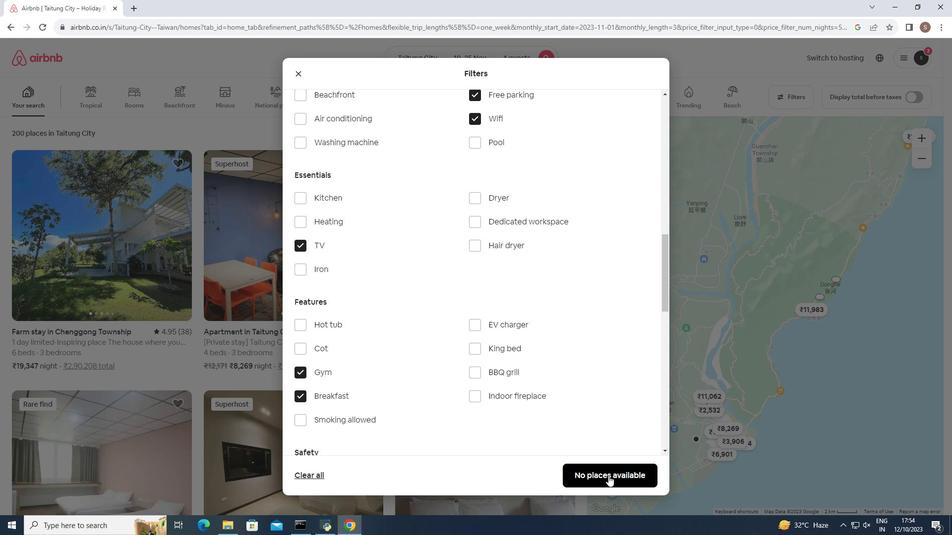 
Action: Mouse pressed left at (608, 475)
Screenshot: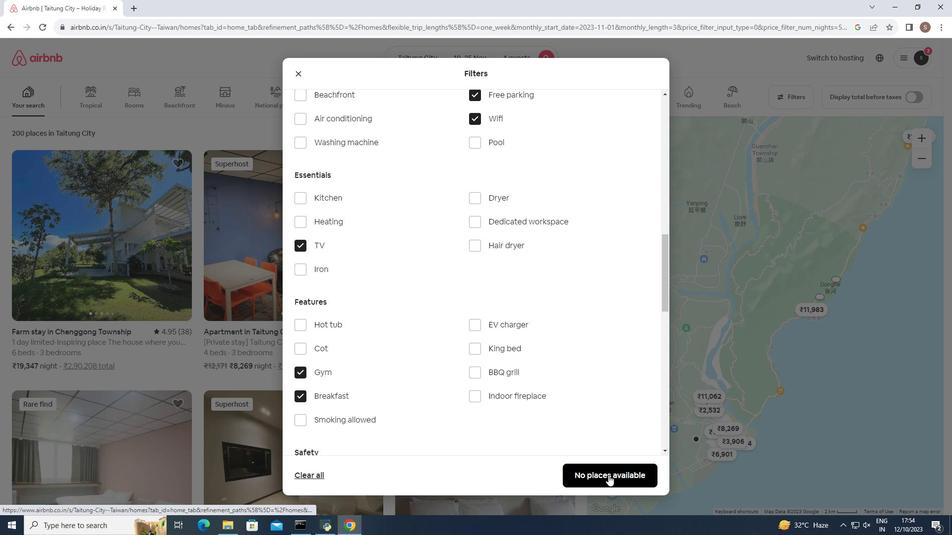 
Action: Mouse moved to (280, 239)
Screenshot: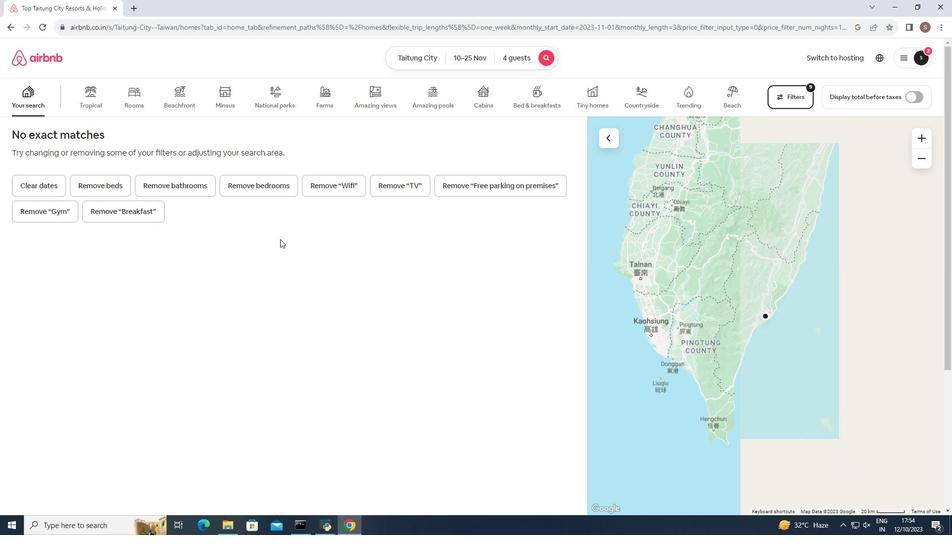 
